 Task: In the  document Childsafety.odtMake this file  'available offline' Check 'Vision History' View the  non- printing characters
Action: Mouse moved to (53, 92)
Screenshot: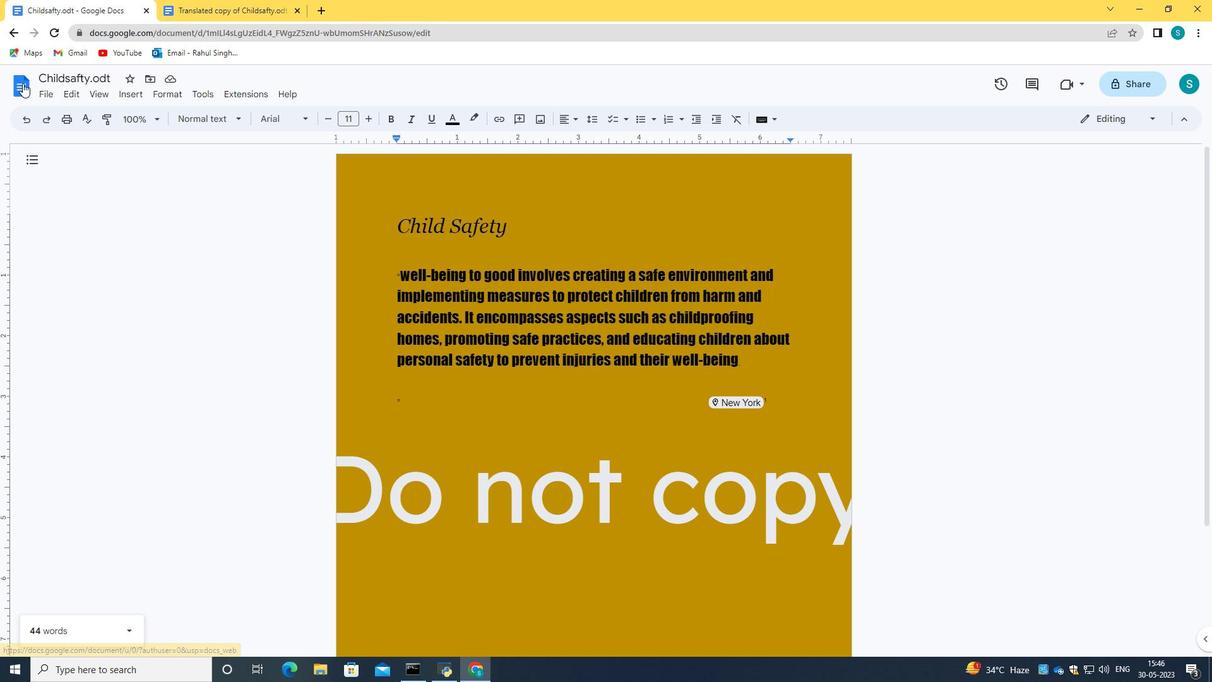 
Action: Mouse pressed left at (53, 92)
Screenshot: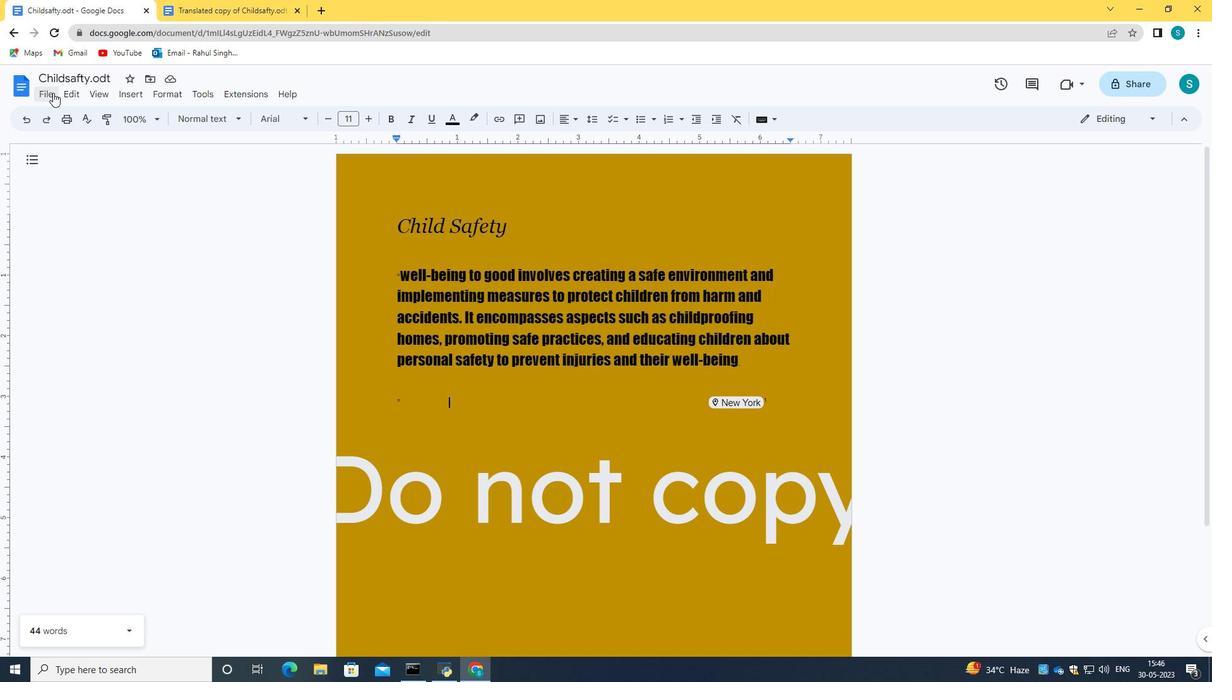 
Action: Mouse moved to (113, 369)
Screenshot: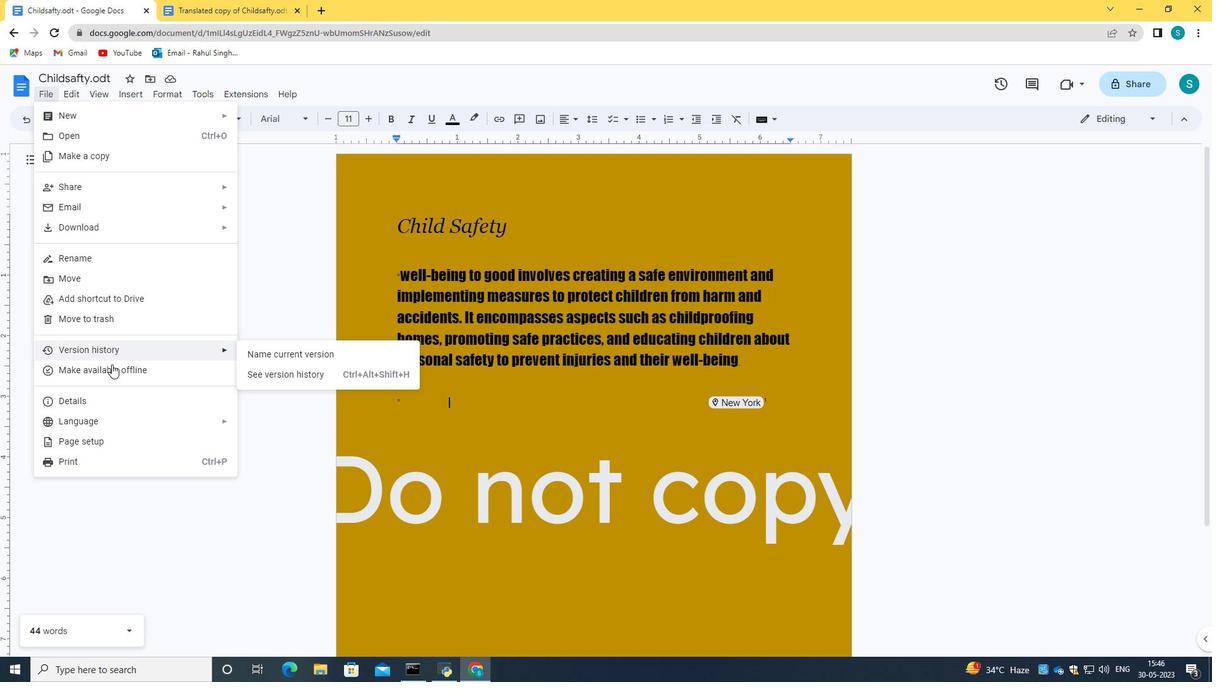 
Action: Mouse pressed left at (113, 369)
Screenshot: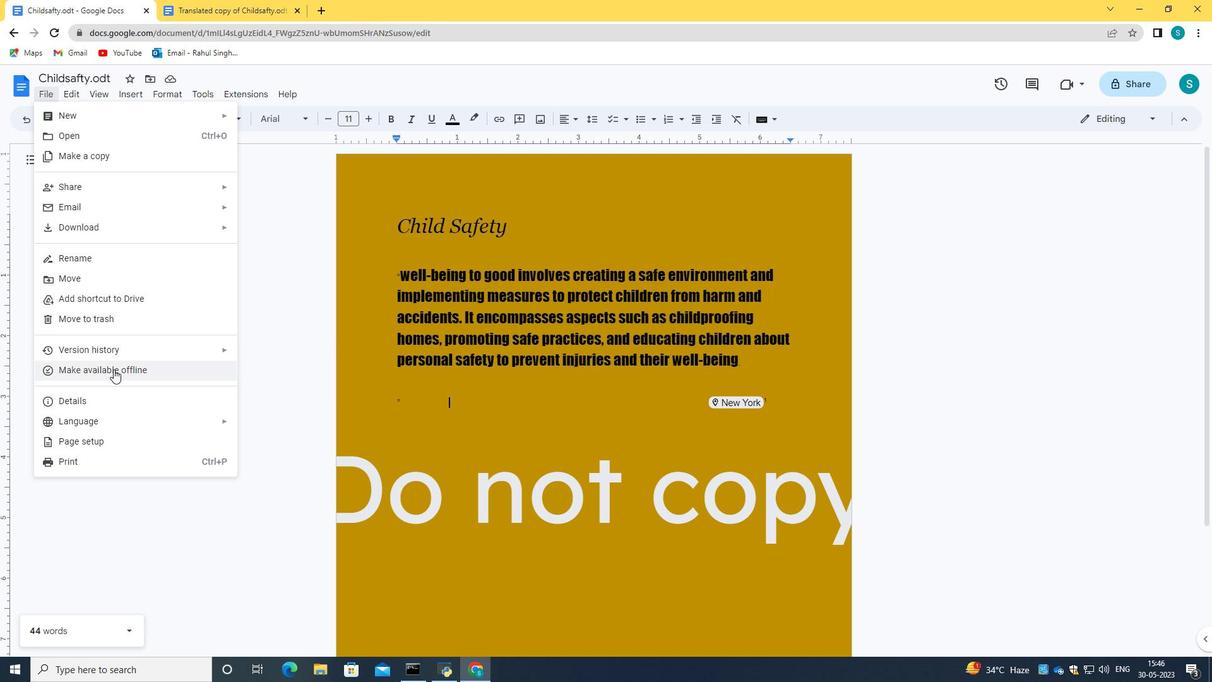 
Action: Mouse moved to (699, 401)
Screenshot: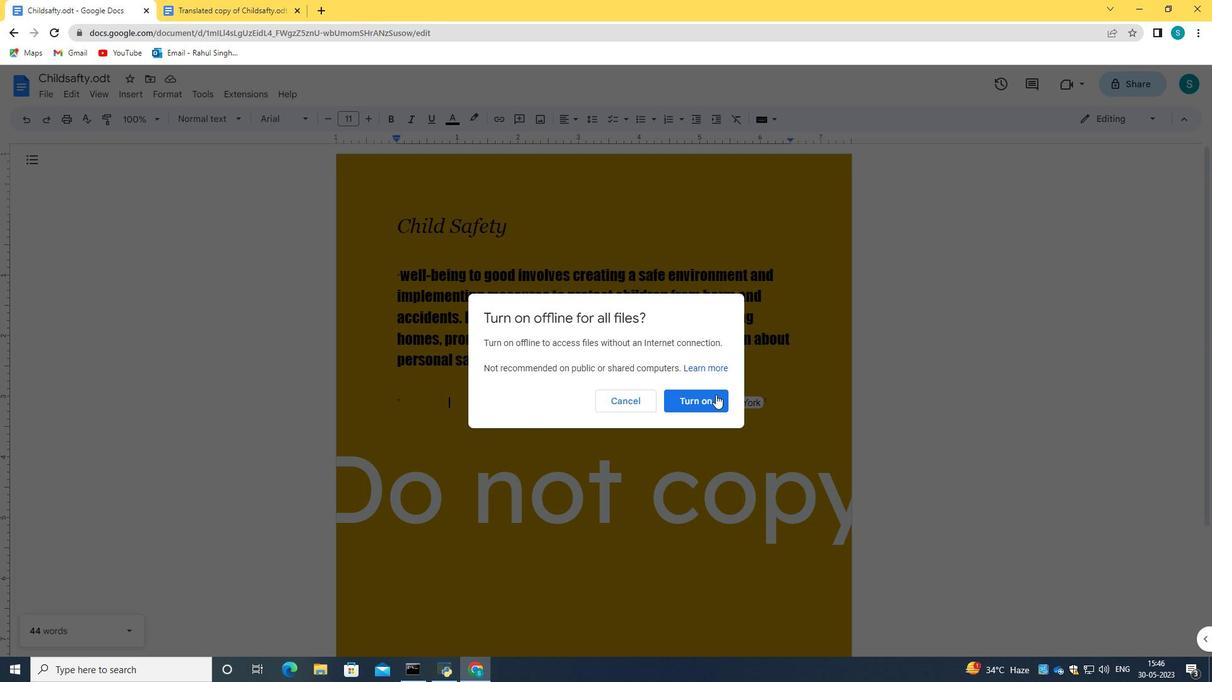 
Action: Mouse pressed left at (699, 401)
Screenshot: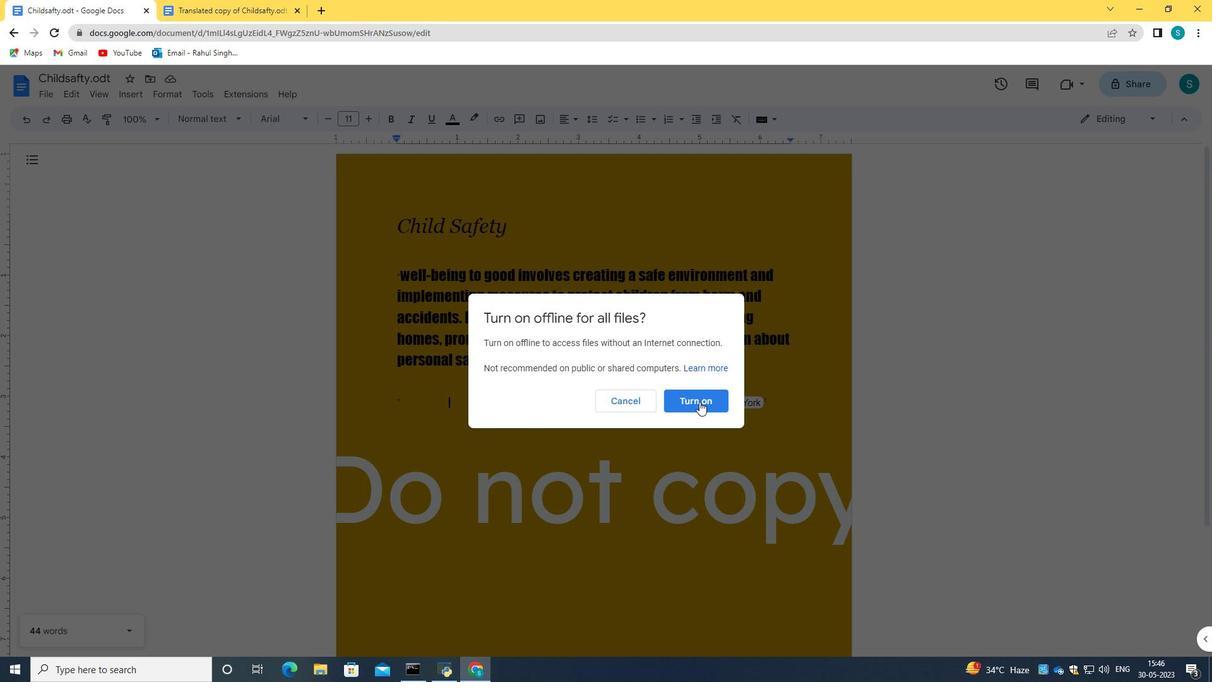 
Action: Mouse moved to (286, 277)
Screenshot: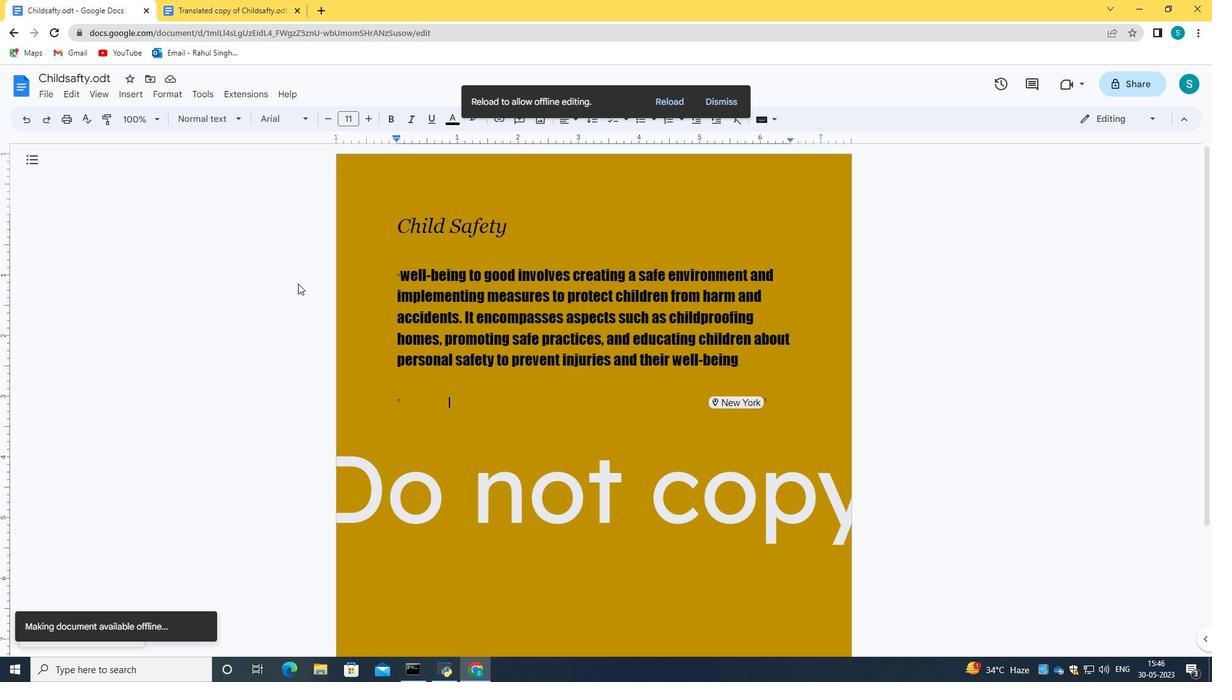 
Action: Mouse scrolled (286, 276) with delta (0, 0)
Screenshot: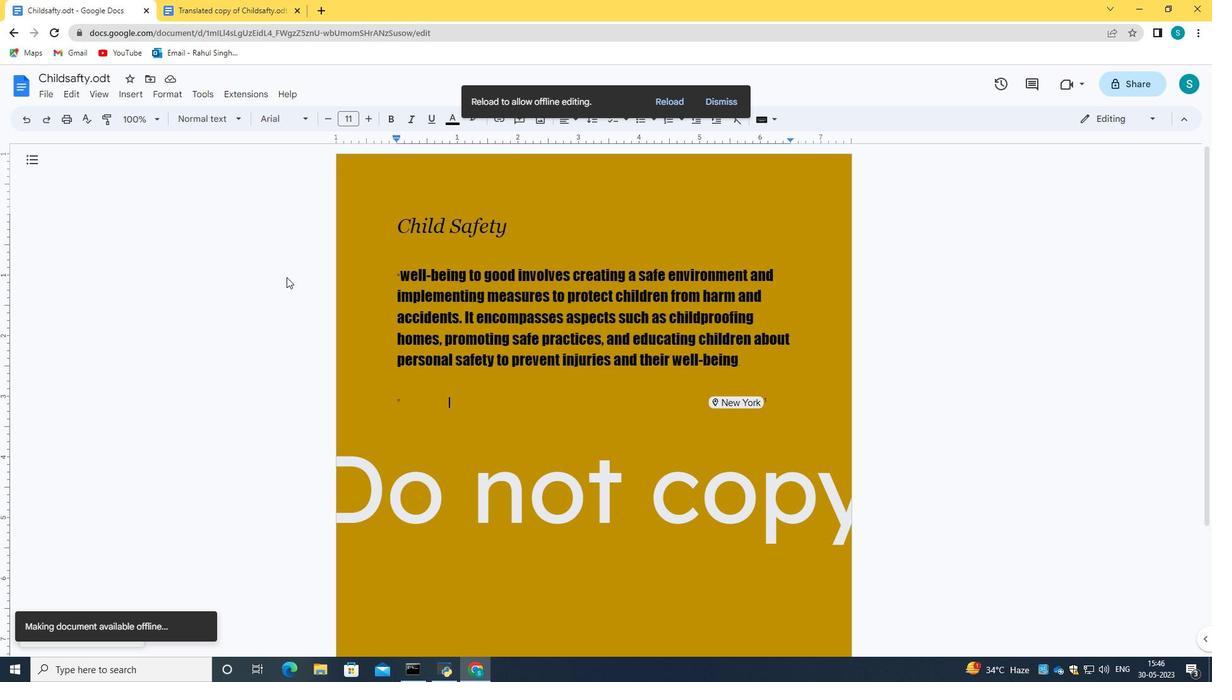 
Action: Mouse scrolled (286, 276) with delta (0, 0)
Screenshot: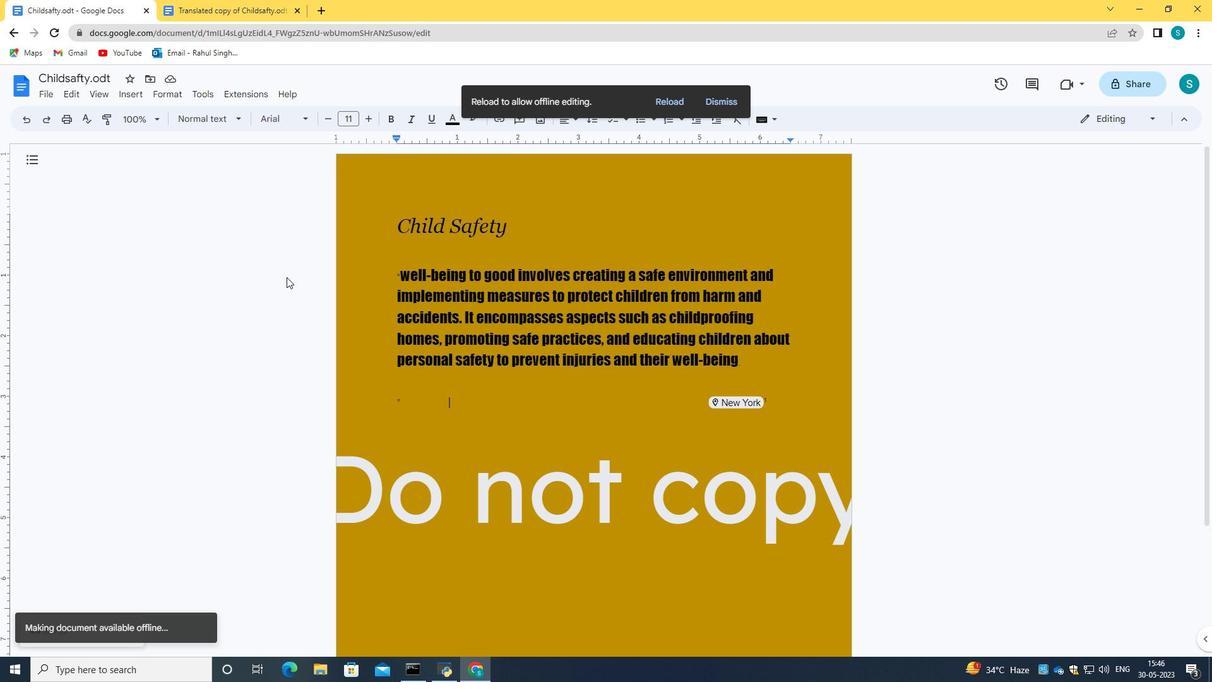 
Action: Mouse moved to (286, 276)
Screenshot: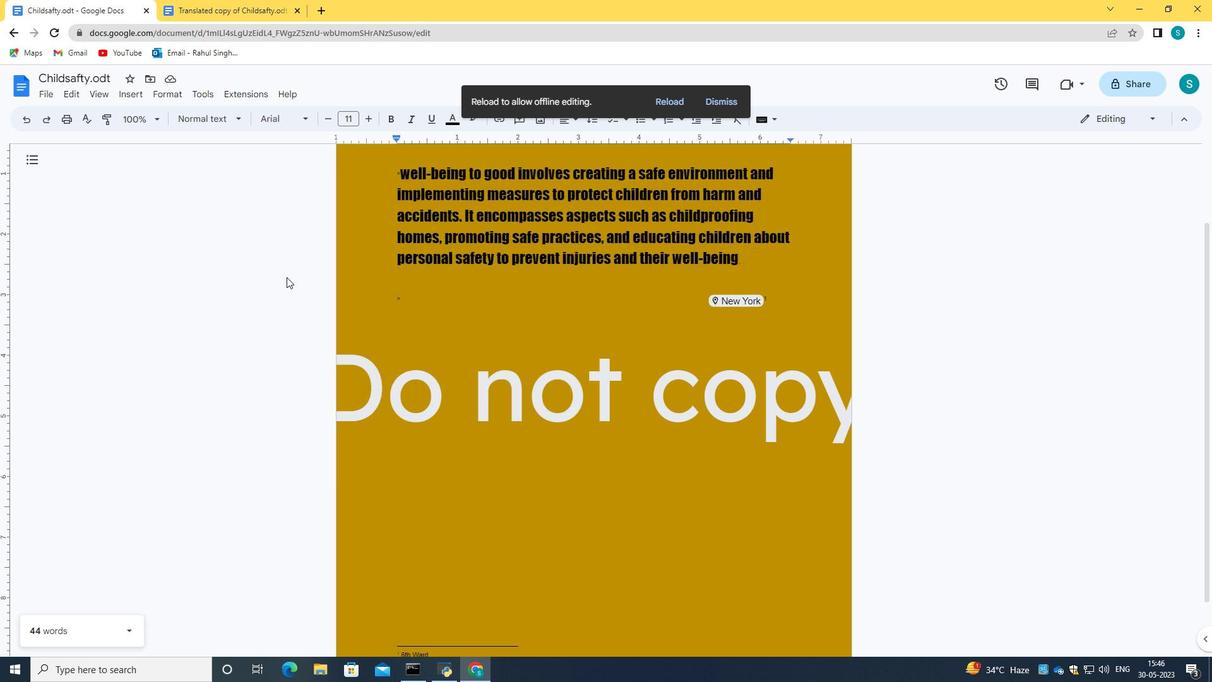 
Action: Mouse scrolled (286, 277) with delta (0, 0)
Screenshot: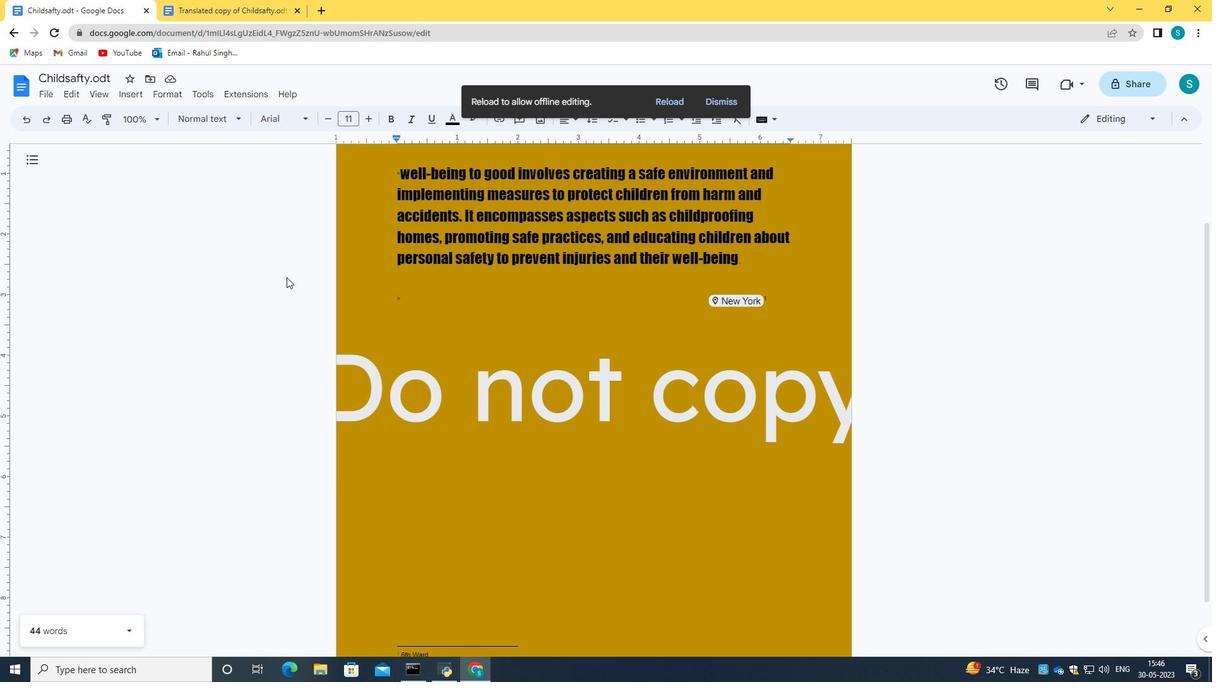 
Action: Mouse scrolled (286, 277) with delta (0, 0)
Screenshot: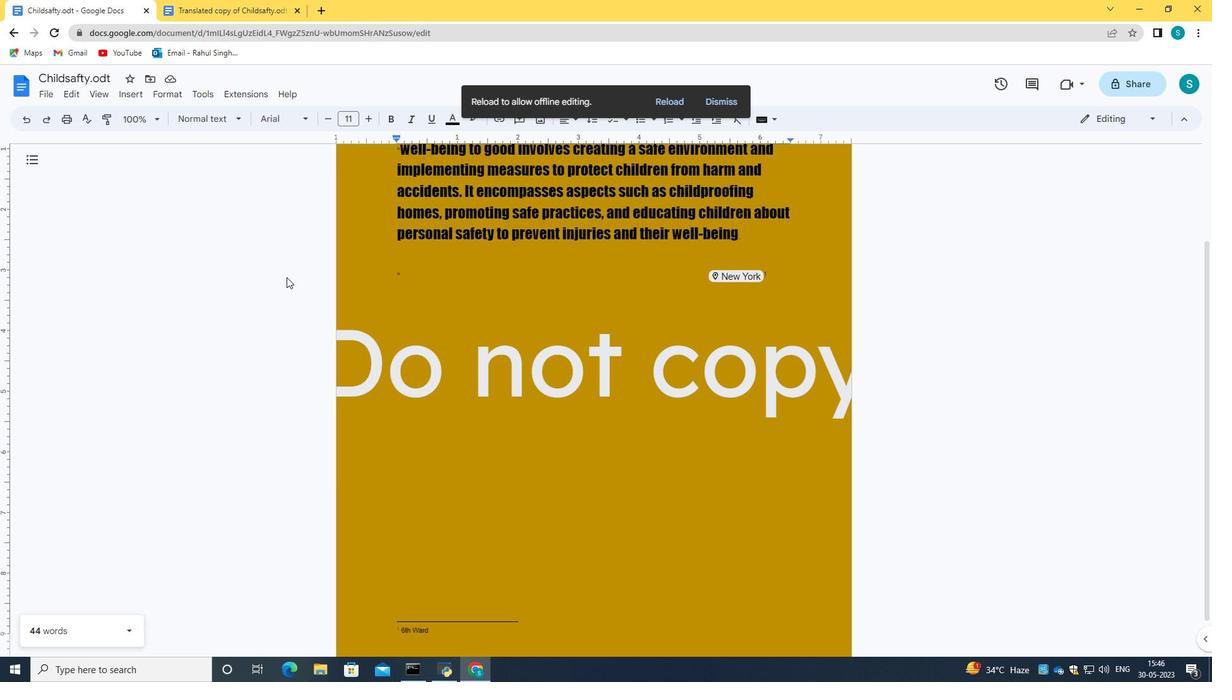 
Action: Mouse moved to (42, 91)
Screenshot: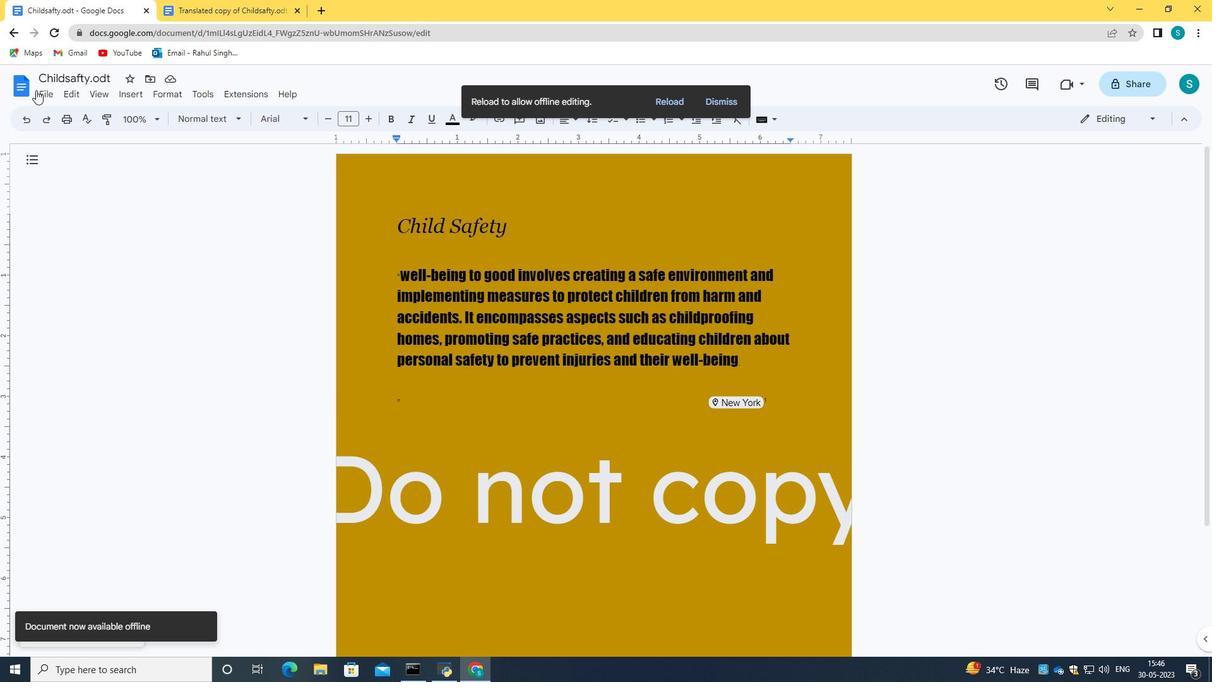 
Action: Mouse pressed left at (42, 91)
Screenshot: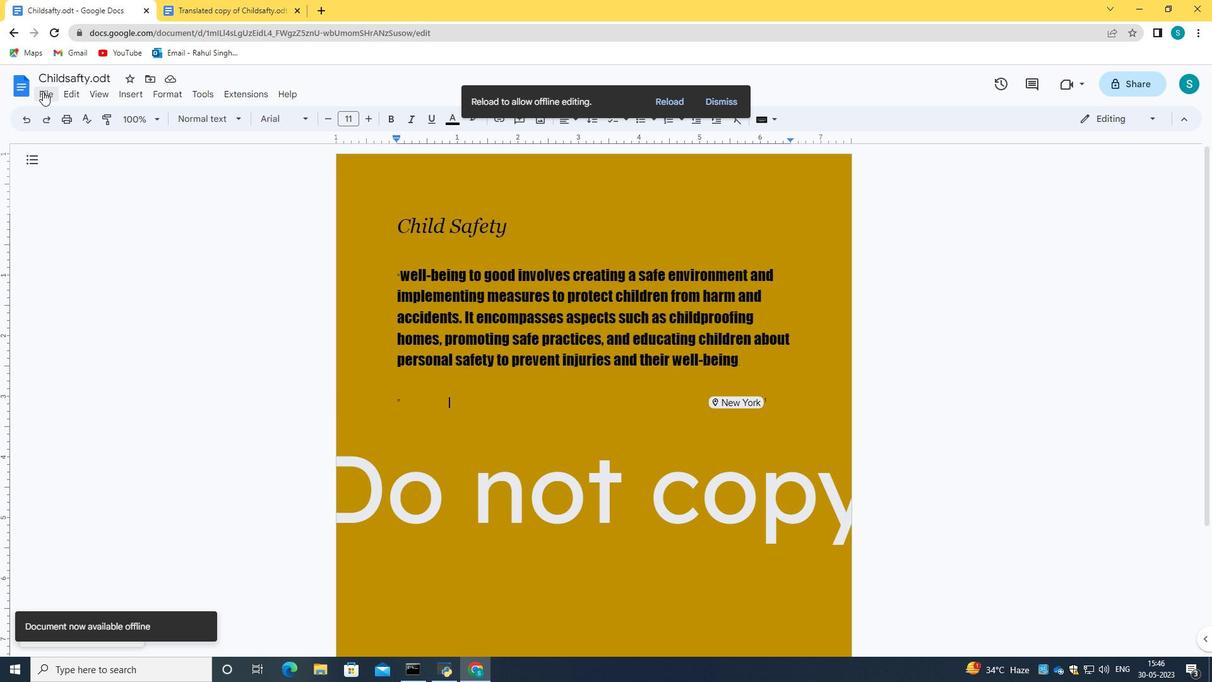 
Action: Mouse moved to (298, 358)
Screenshot: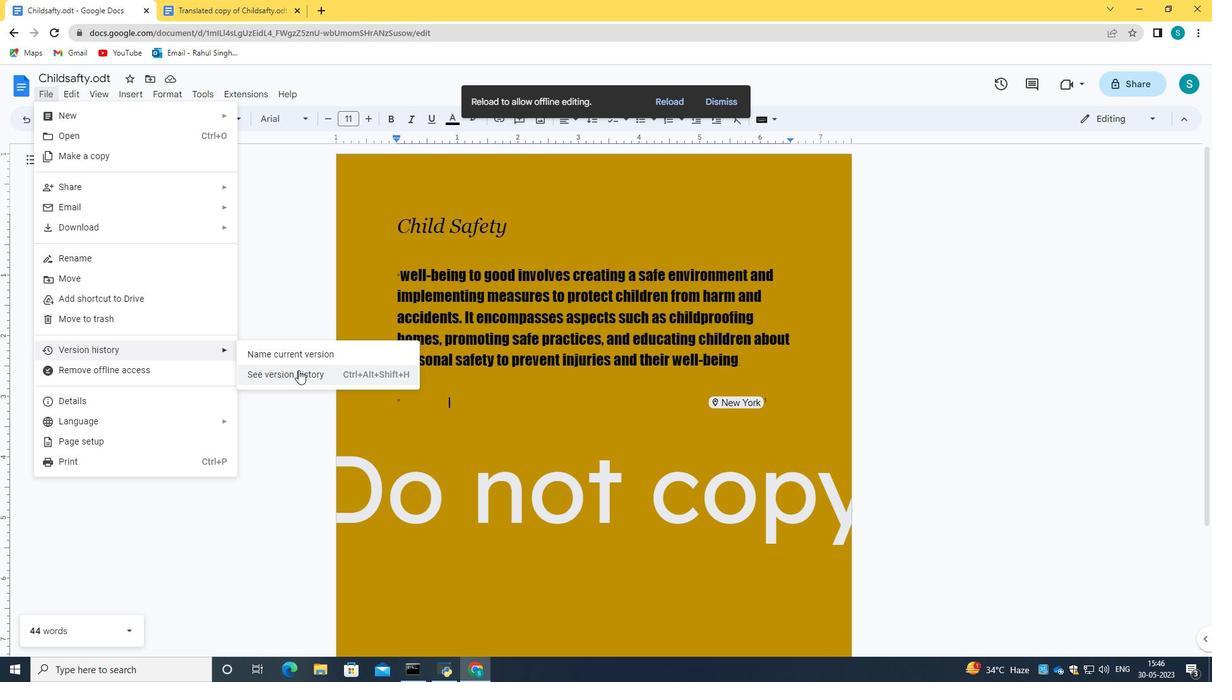 
Action: Mouse pressed left at (298, 358)
Screenshot: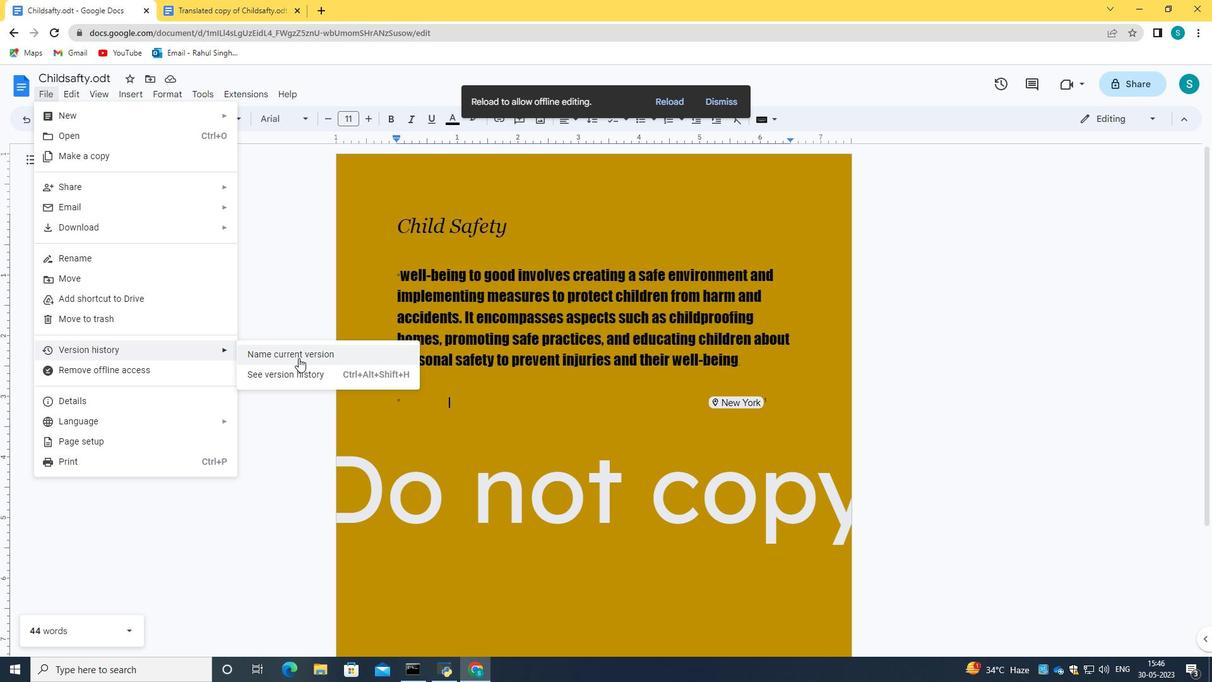 
Action: Mouse moved to (624, 409)
Screenshot: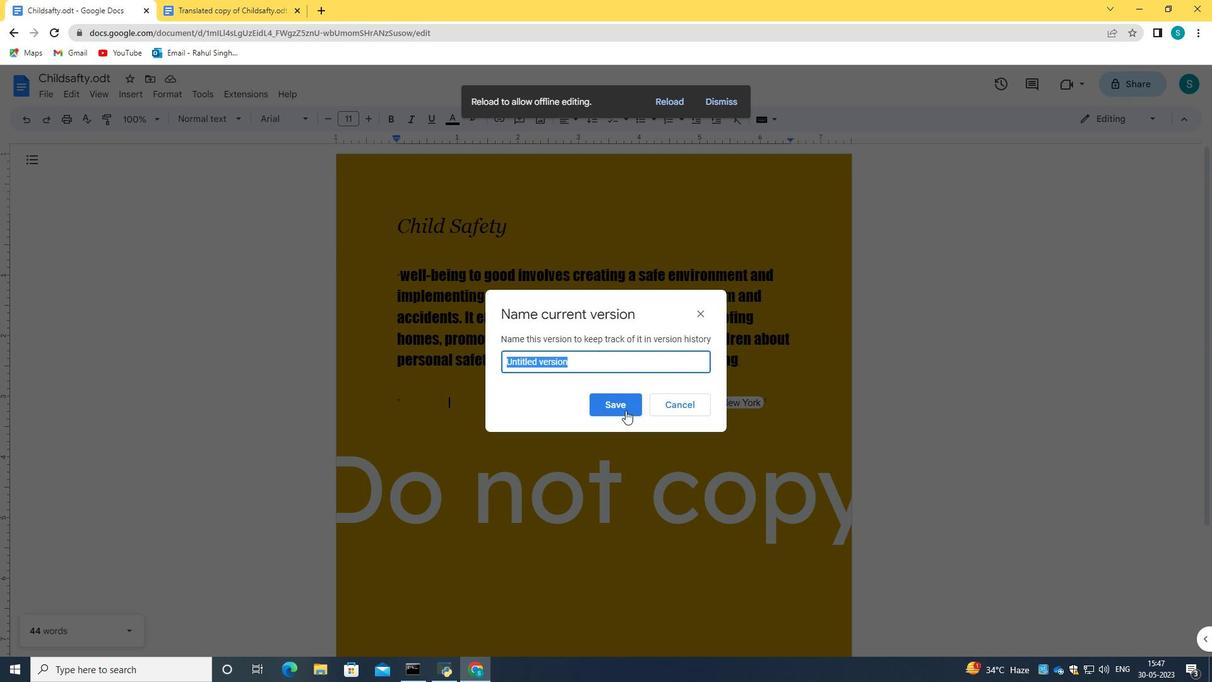 
Action: Mouse pressed left at (624, 409)
Screenshot: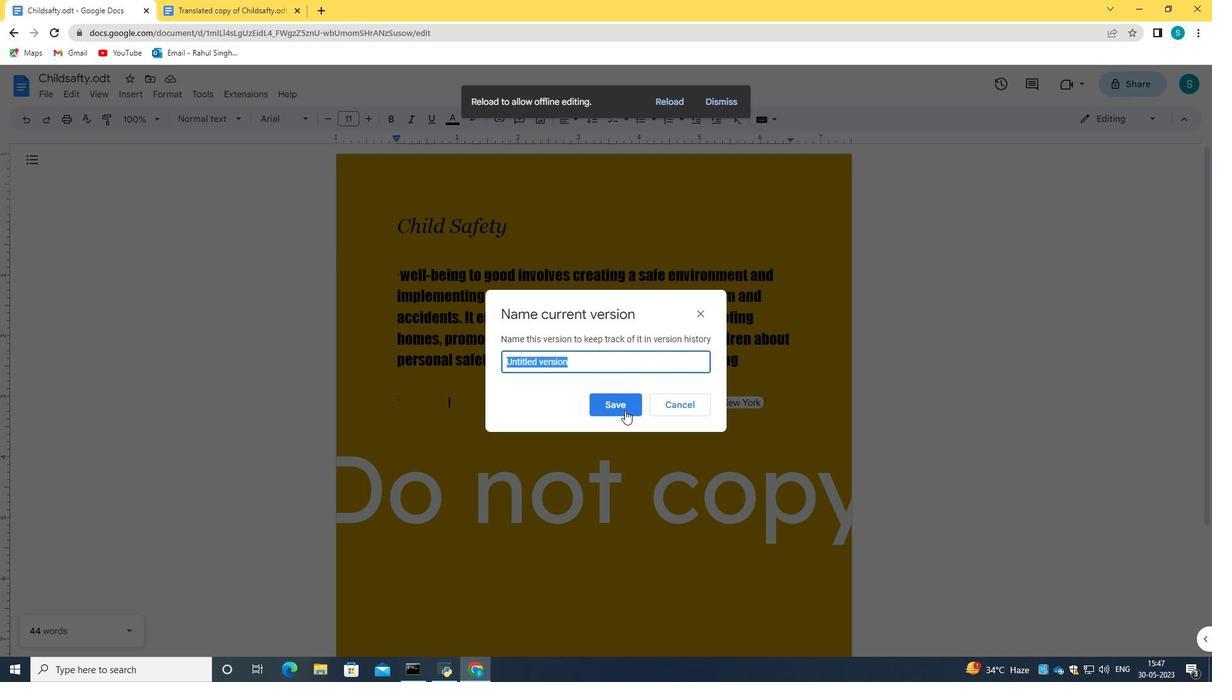 
Action: Mouse moved to (308, 195)
Screenshot: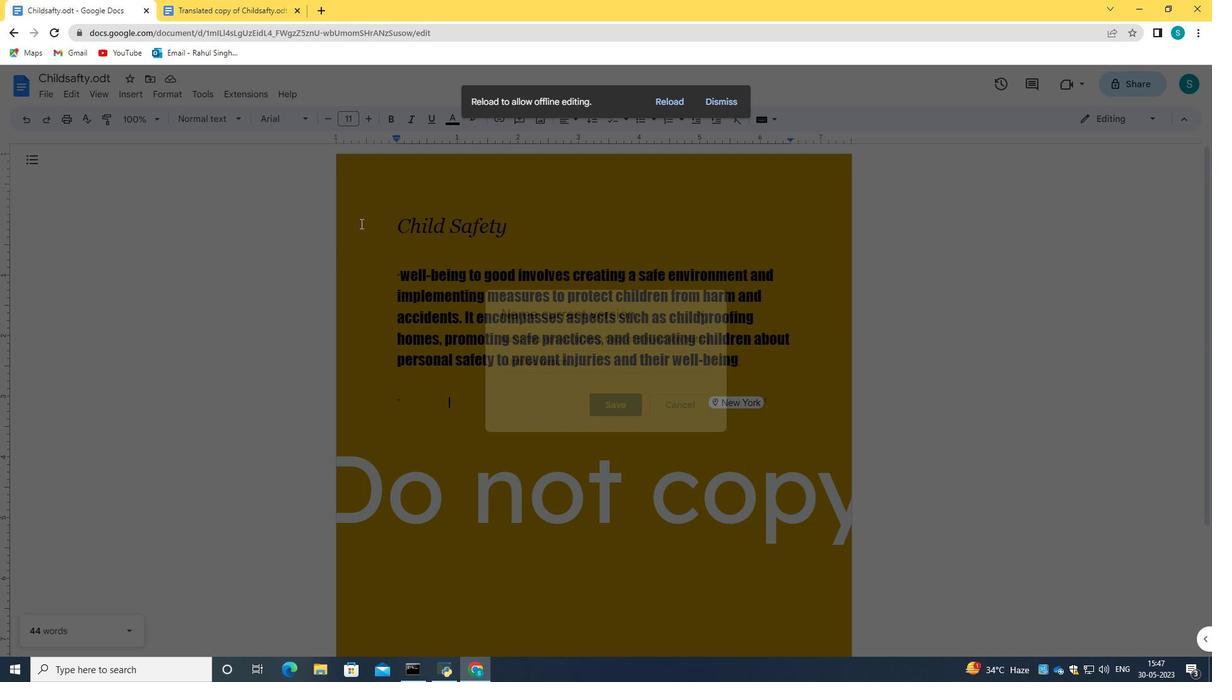 
